 Task: Create New Customer with Customer Name: Persistent Memory Trading Co, Billing Address Line1: 1123 Sharon Lane, Billing Address Line2:  South Bend, Billing Address Line3:  Indiana 46625, Cell Number: 254-797-7779
Action: Mouse pressed left at (147, 29)
Screenshot: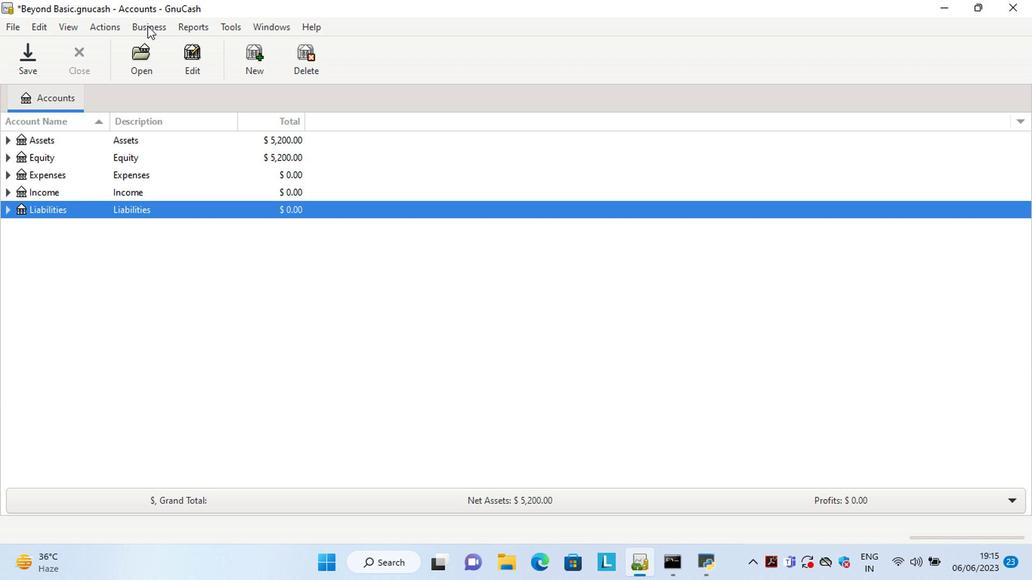 
Action: Mouse moved to (327, 66)
Screenshot: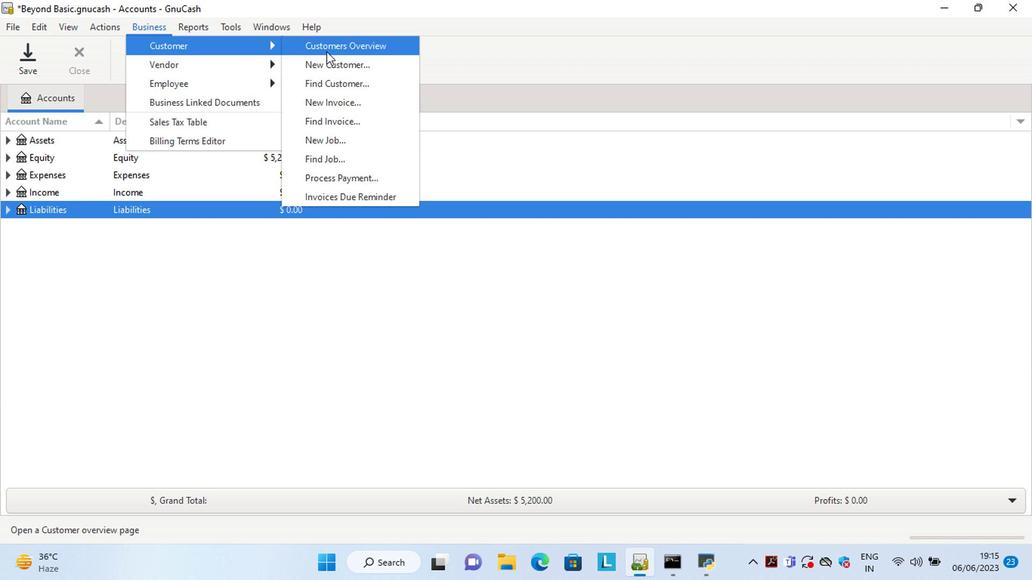 
Action: Mouse pressed left at (327, 66)
Screenshot: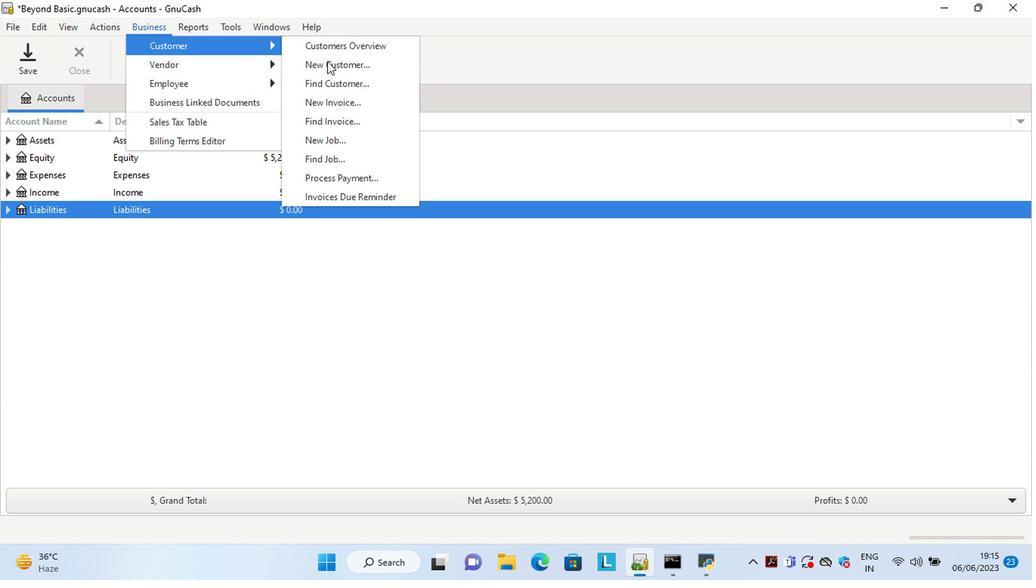 
Action: Mouse moved to (829, 322)
Screenshot: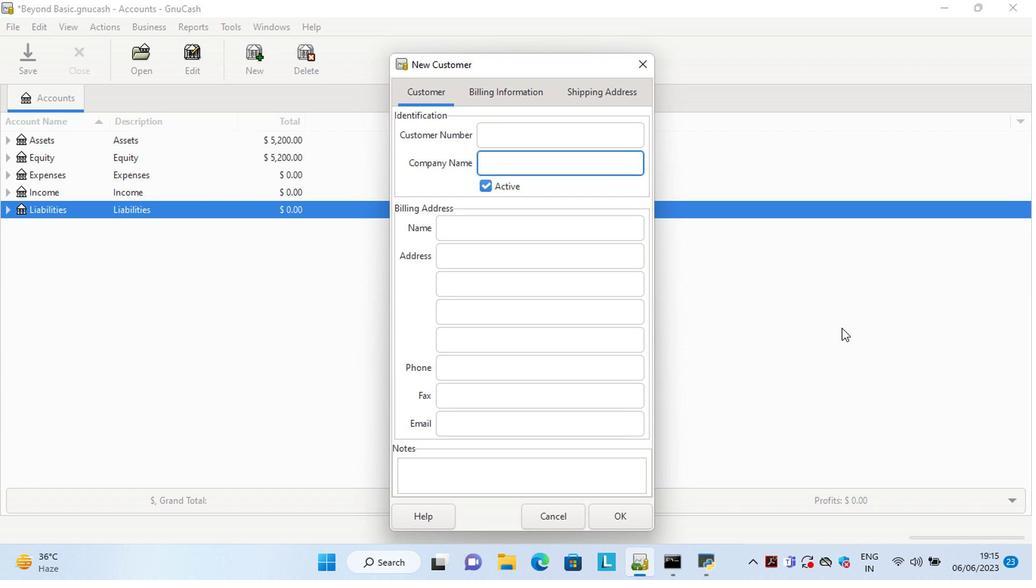 
Action: Key pressed <Key.shift>Persistent<Key.space><Key.shift>Memory<Key.space><Key.shift>Trading<Key.space><Key.shift>Co<Key.tab><Key.tab><Key.tab>1123<Key.space><Key.shift>Sharon<Key.space><Key.shift>Lane<Key.tab><Key.shift>South<Key.space><Key.shift>Bend<Key.space><Key.backspace><Key.tab><Key.shift>Indiana<Key.space>46625<Key.tab><Key.tab>254-797-9
Screenshot: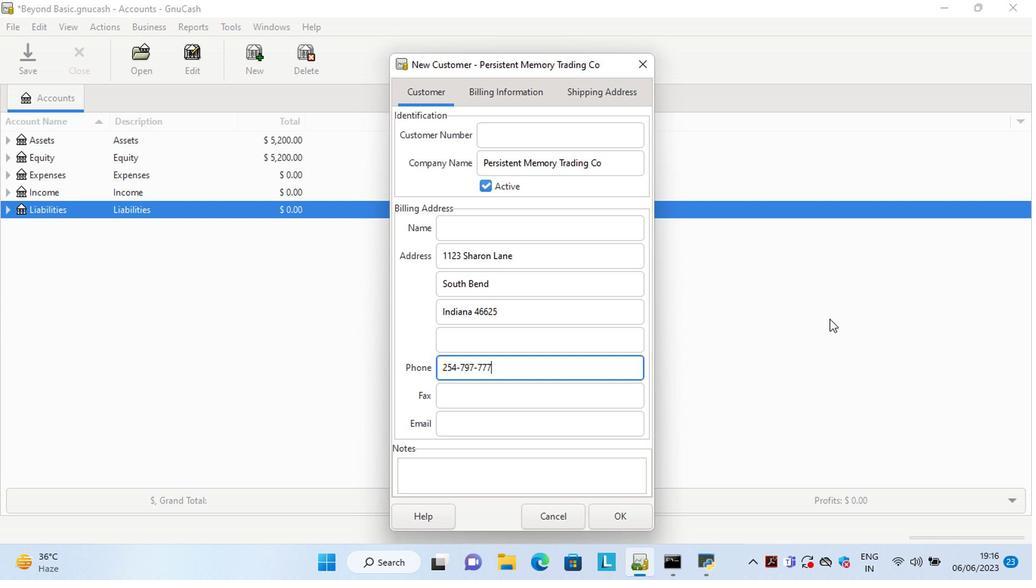 
Action: Mouse moved to (619, 515)
Screenshot: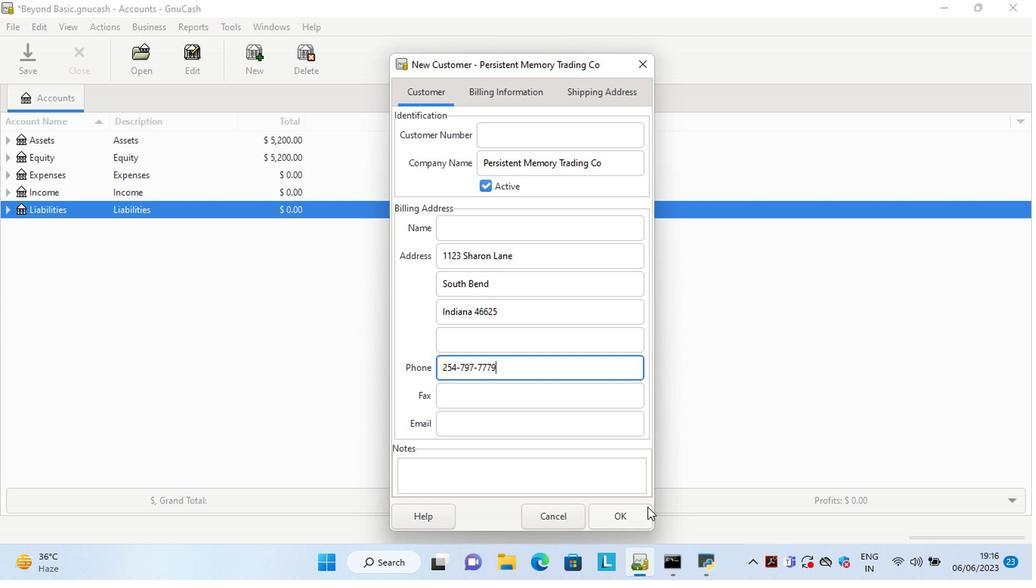 
Action: Mouse pressed left at (619, 515)
Screenshot: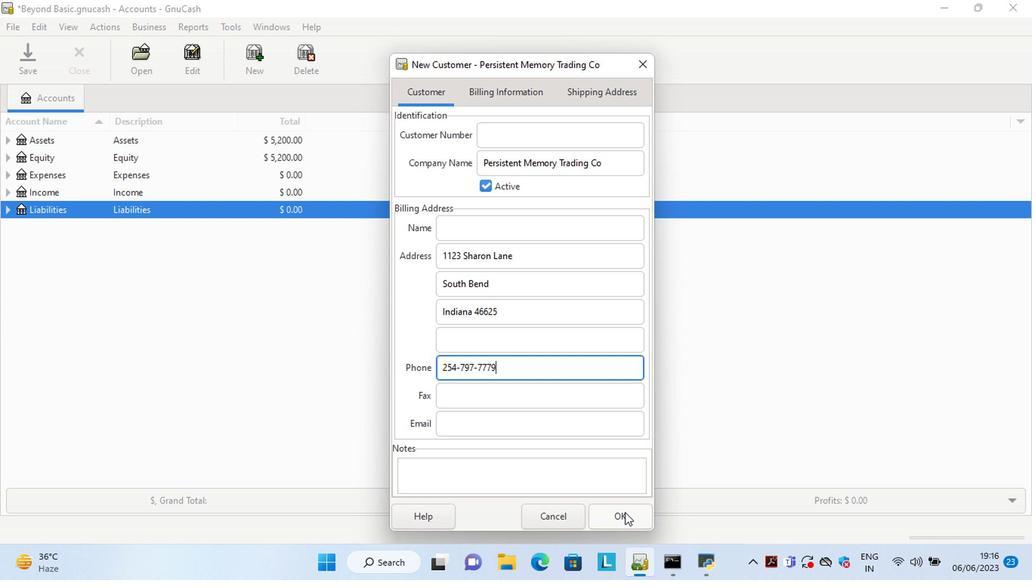 
